 Task: Create New Employee with Employee Name: Genevieve Ramirez, Address Line1: 7172 Fairview Dr., Address Line2: Hope Mills, Address Line3:  NC 28348, Cell Number: 647-662-8471
Action: Mouse moved to (135, 27)
Screenshot: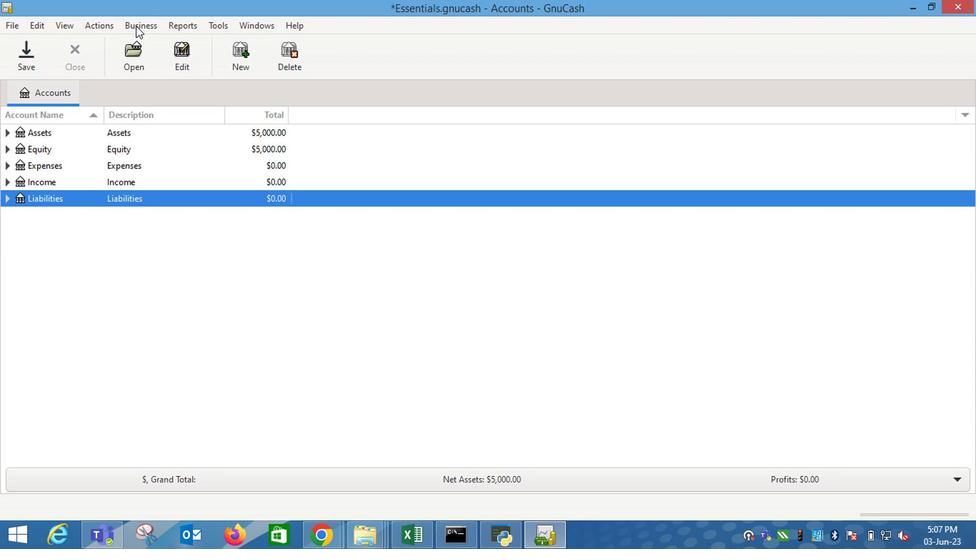 
Action: Mouse pressed left at (135, 27)
Screenshot: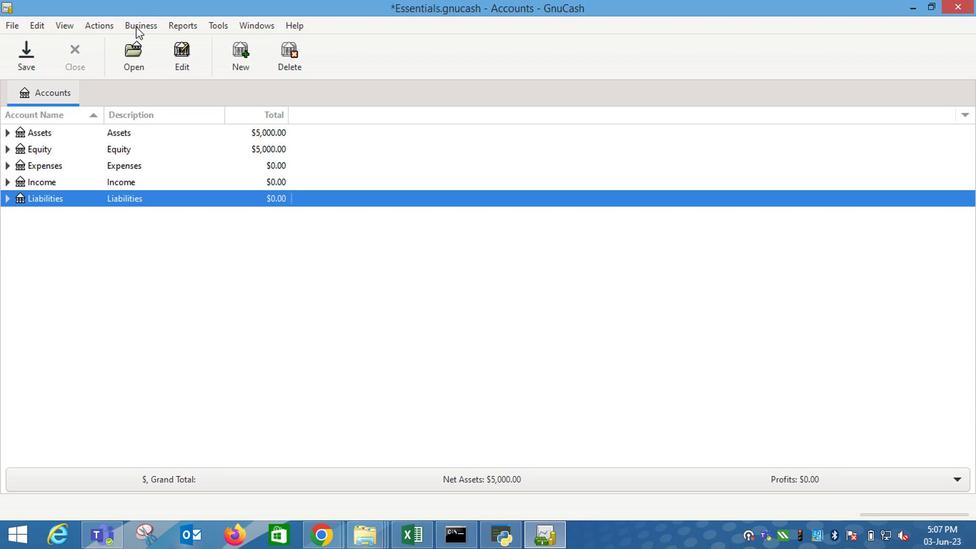 
Action: Mouse moved to (300, 93)
Screenshot: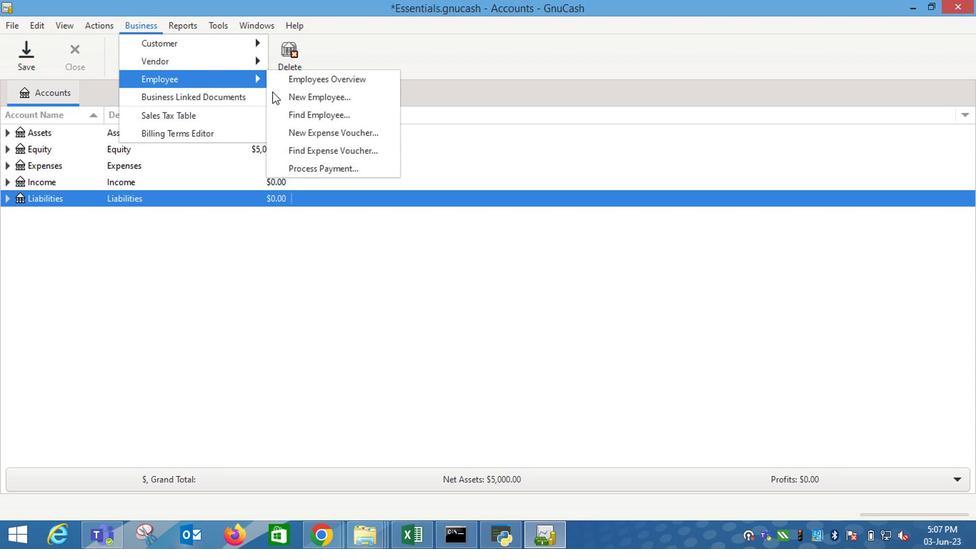 
Action: Mouse pressed left at (300, 93)
Screenshot: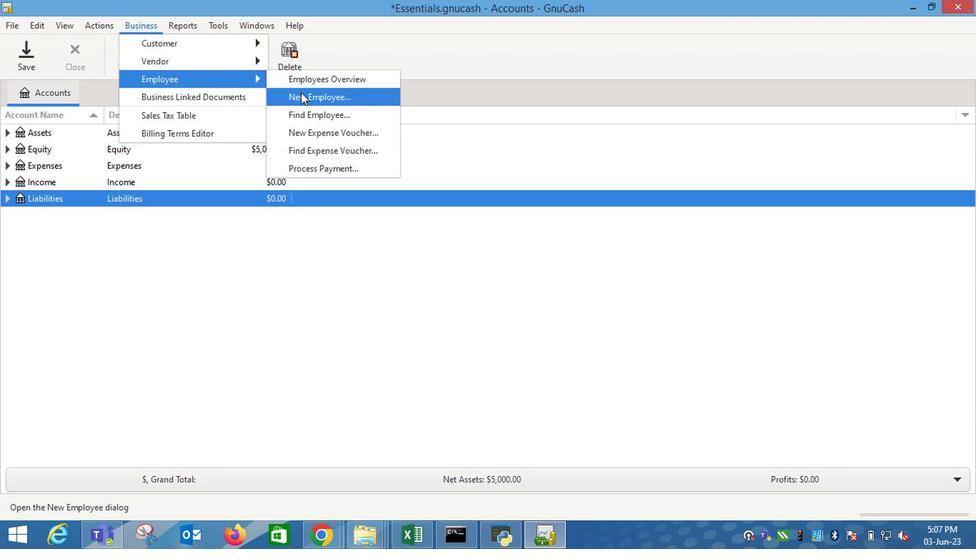 
Action: Mouse moved to (474, 217)
Screenshot: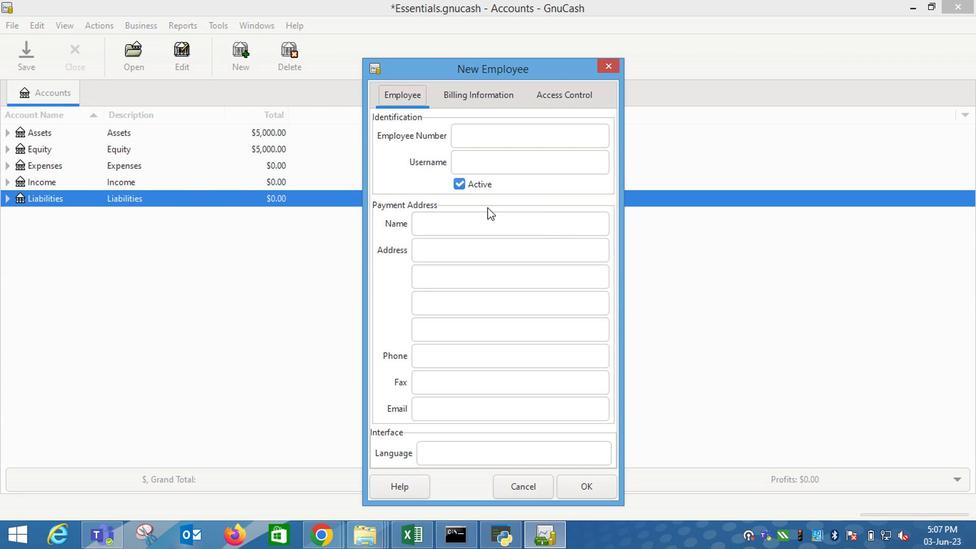 
Action: Mouse pressed left at (474, 217)
Screenshot: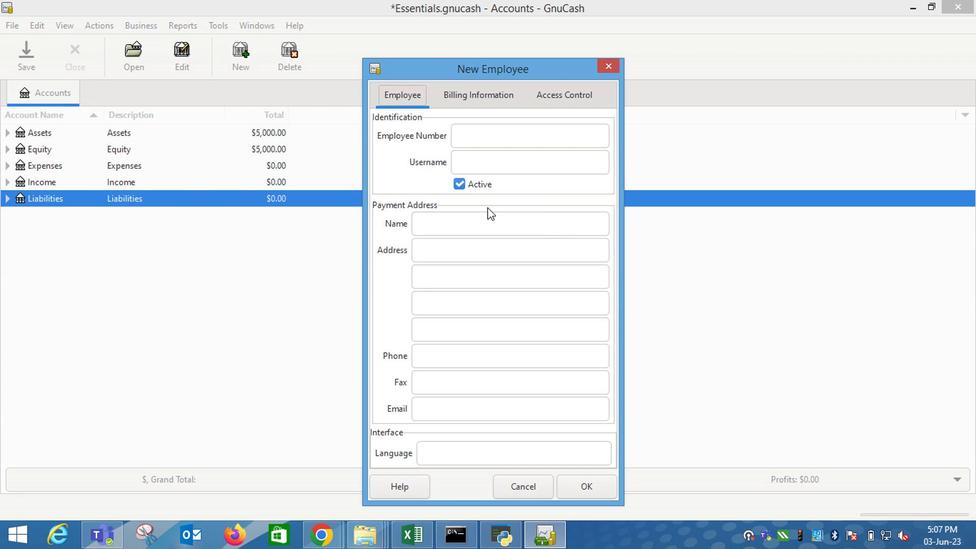 
Action: Mouse moved to (724, 263)
Screenshot: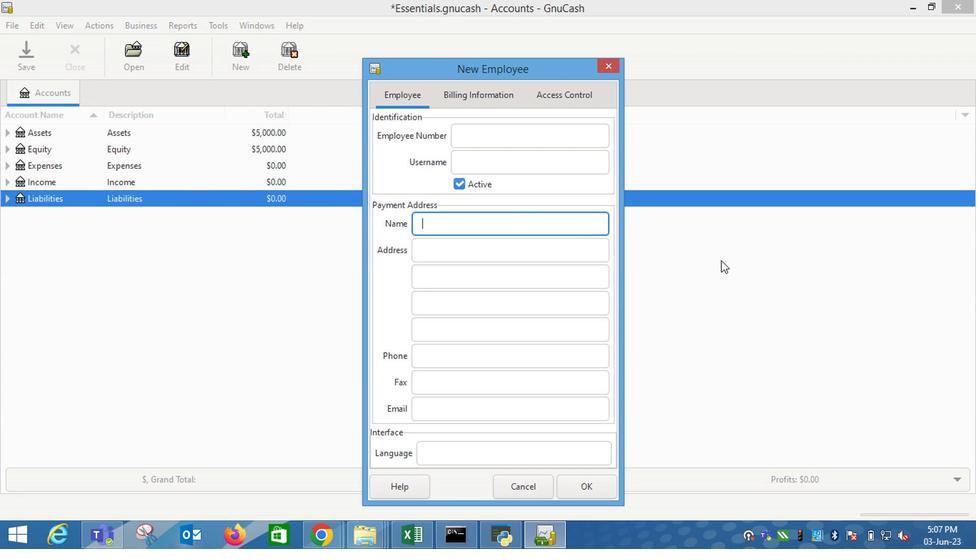 
Action: Key pressed <Key.shift_r>Genevieve<Key.space><Key.shift_r>Ramirez<Key.tab>7172<Key.space><Key.shift_r>Fairview<Key.space><Key.shift_r>Dr.<Key.tab><Key.shift_r><Key.shift_r><Key.shift_r><Key.shift_r><Key.shift_r>Hope<Key.space><Key.shift_r>Mills<Key.tab><Key.shift_r>NC<Key.space>28348<Key.tab><Key.tab>647-662-8471
Screenshot: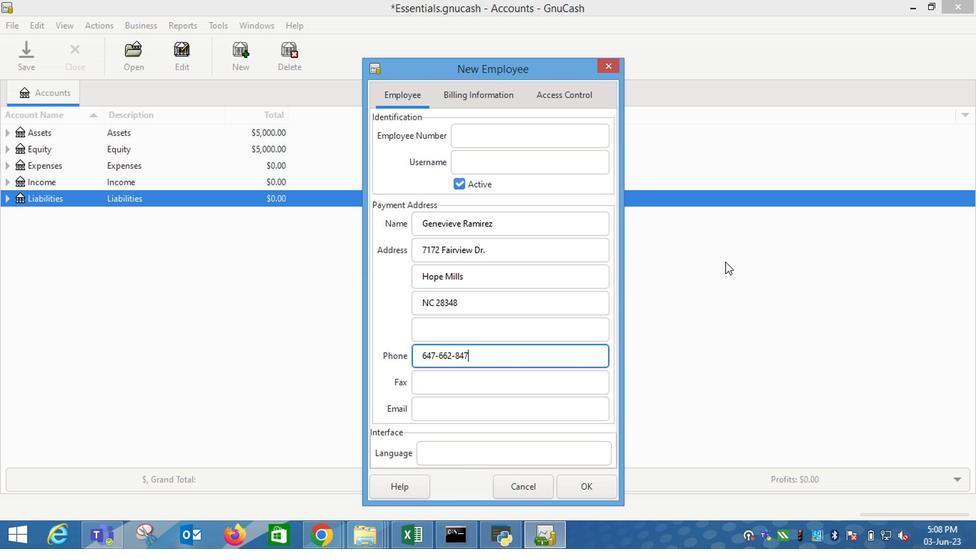 
Action: Mouse moved to (480, 101)
Screenshot: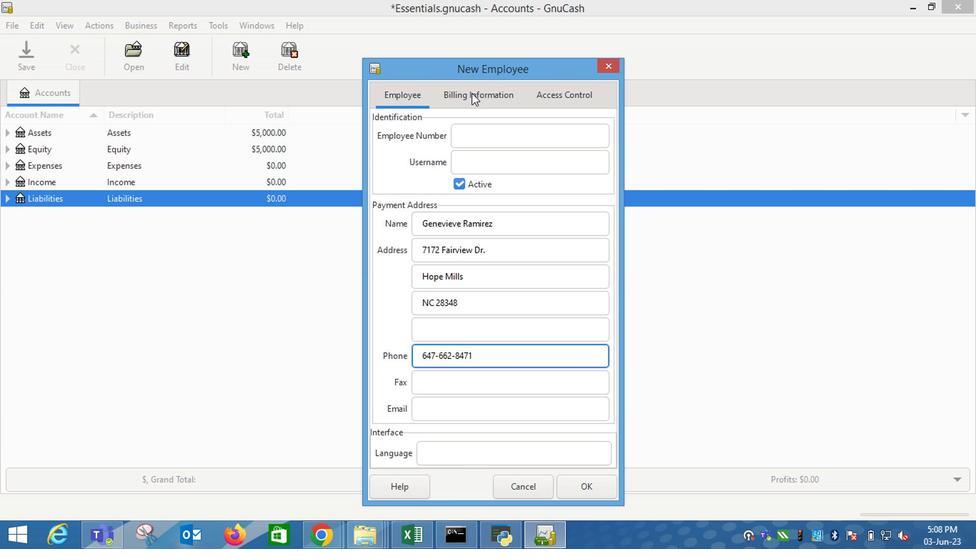 
Action: Mouse pressed left at (480, 101)
Screenshot: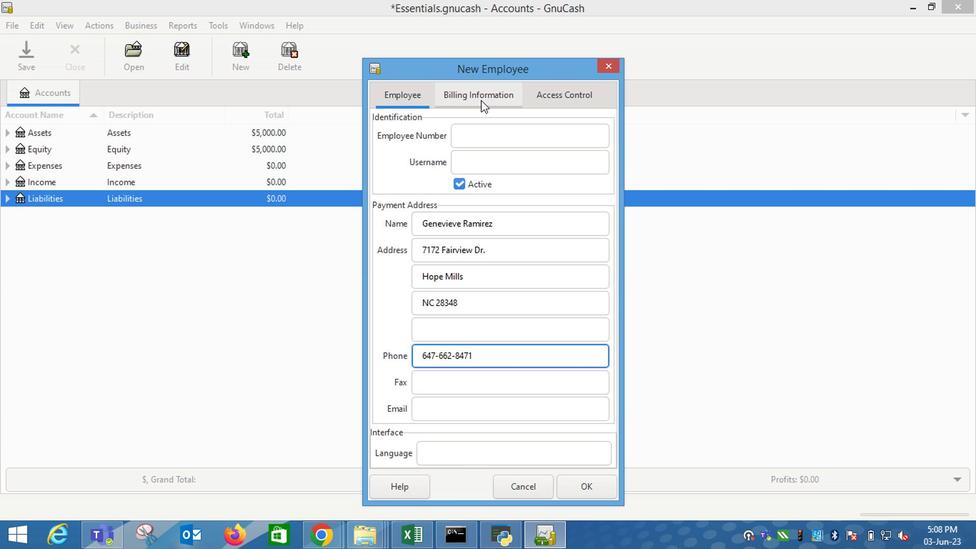 
Action: Mouse moved to (596, 486)
Screenshot: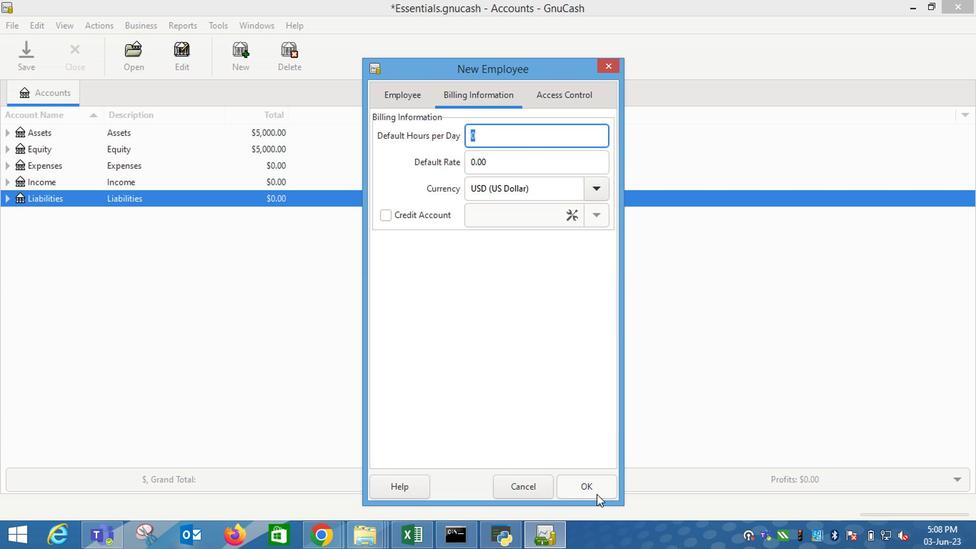
Action: Mouse pressed left at (596, 486)
Screenshot: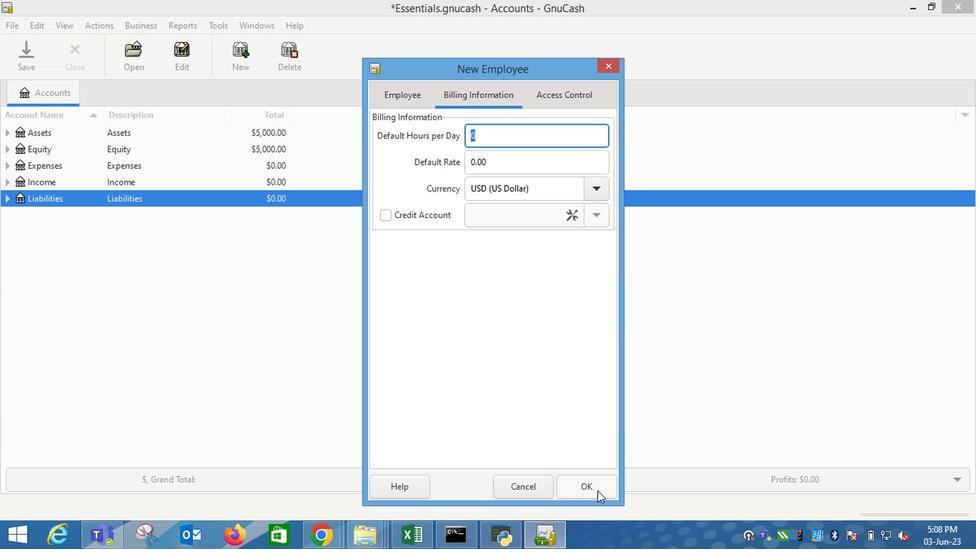 
